 Task: Change the text to number of columns 2.
Action: Mouse moved to (413, 428)
Screenshot: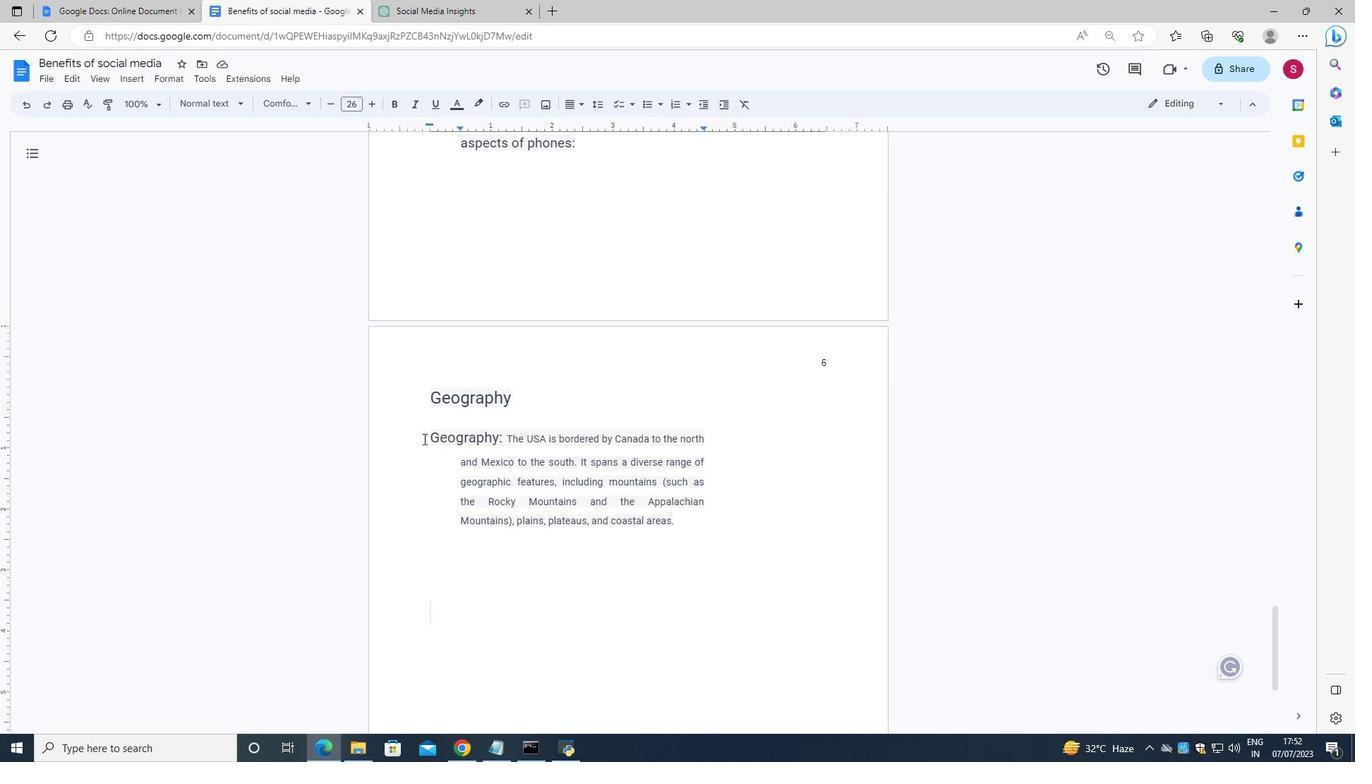 
Action: Mouse pressed left at (413, 428)
Screenshot: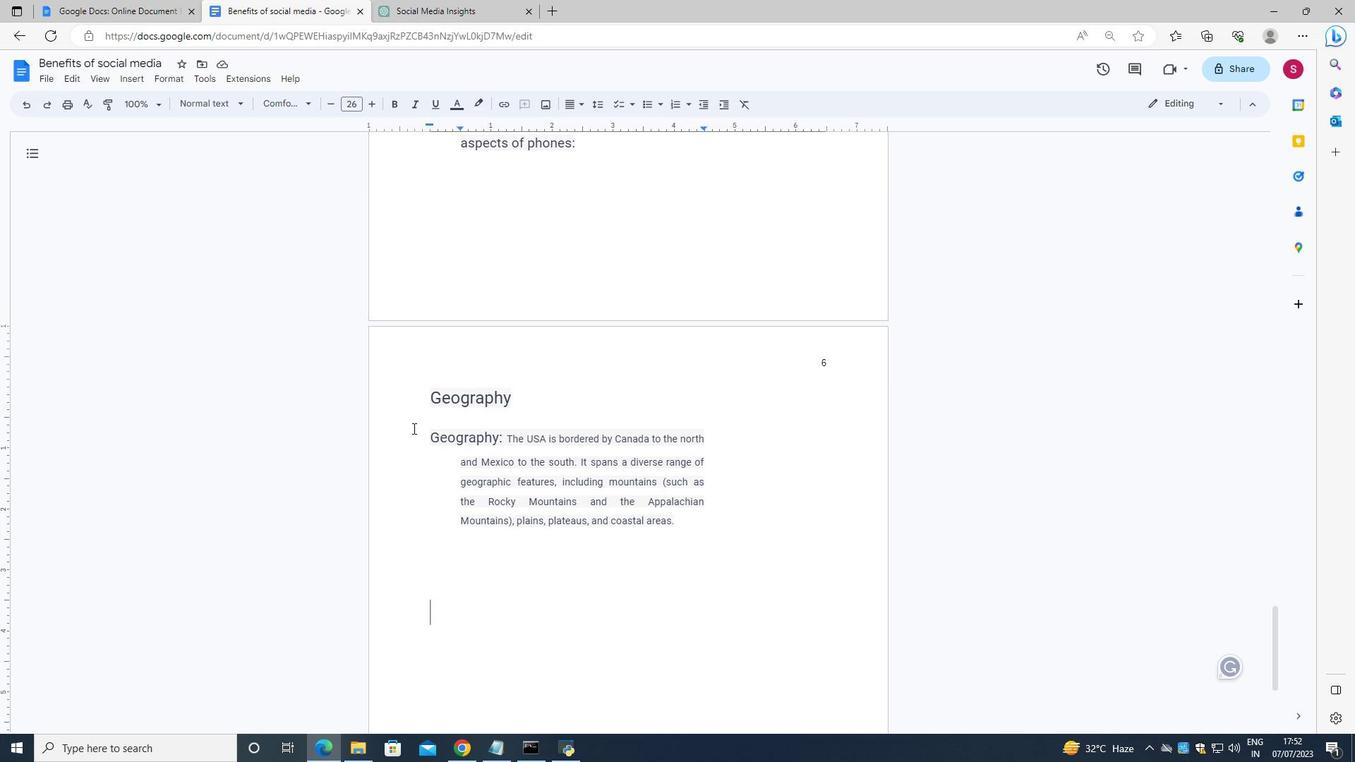 
Action: Mouse moved to (175, 71)
Screenshot: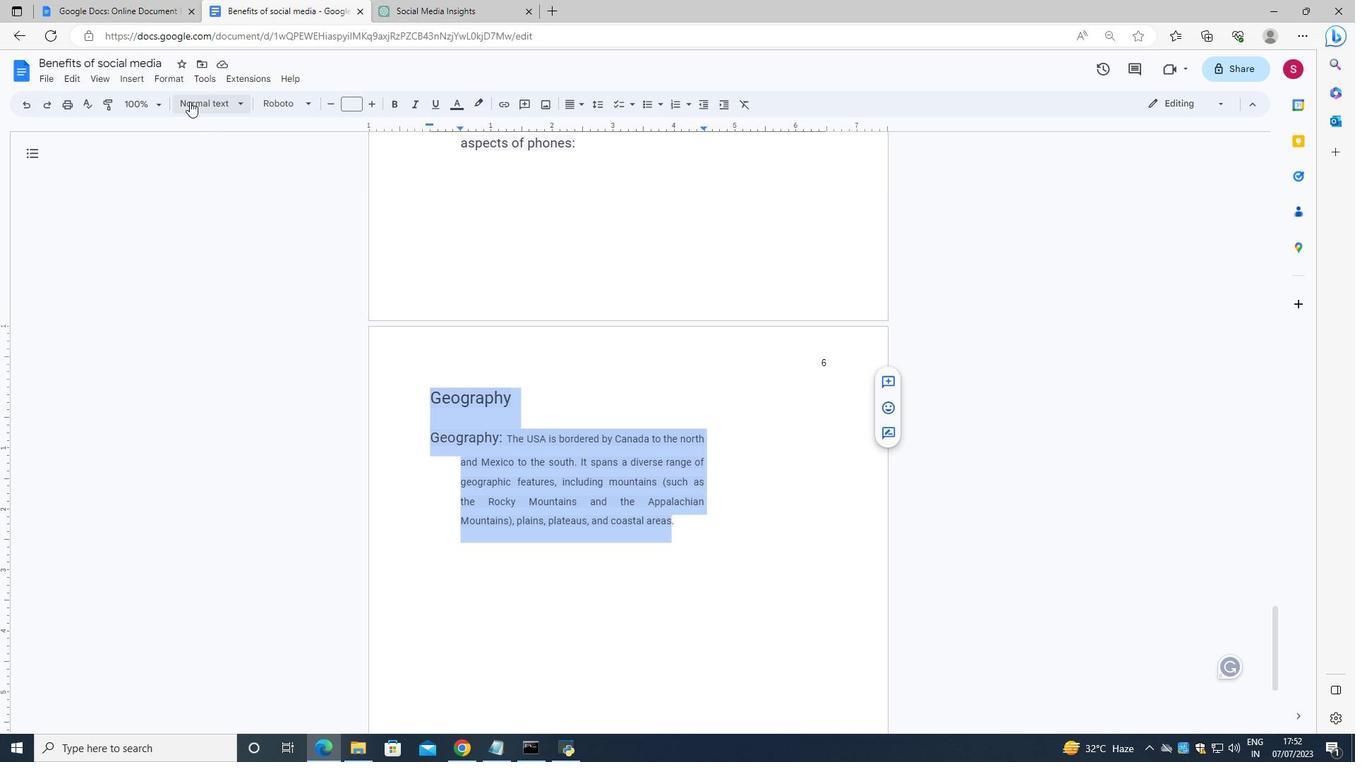 
Action: Mouse pressed left at (175, 71)
Screenshot: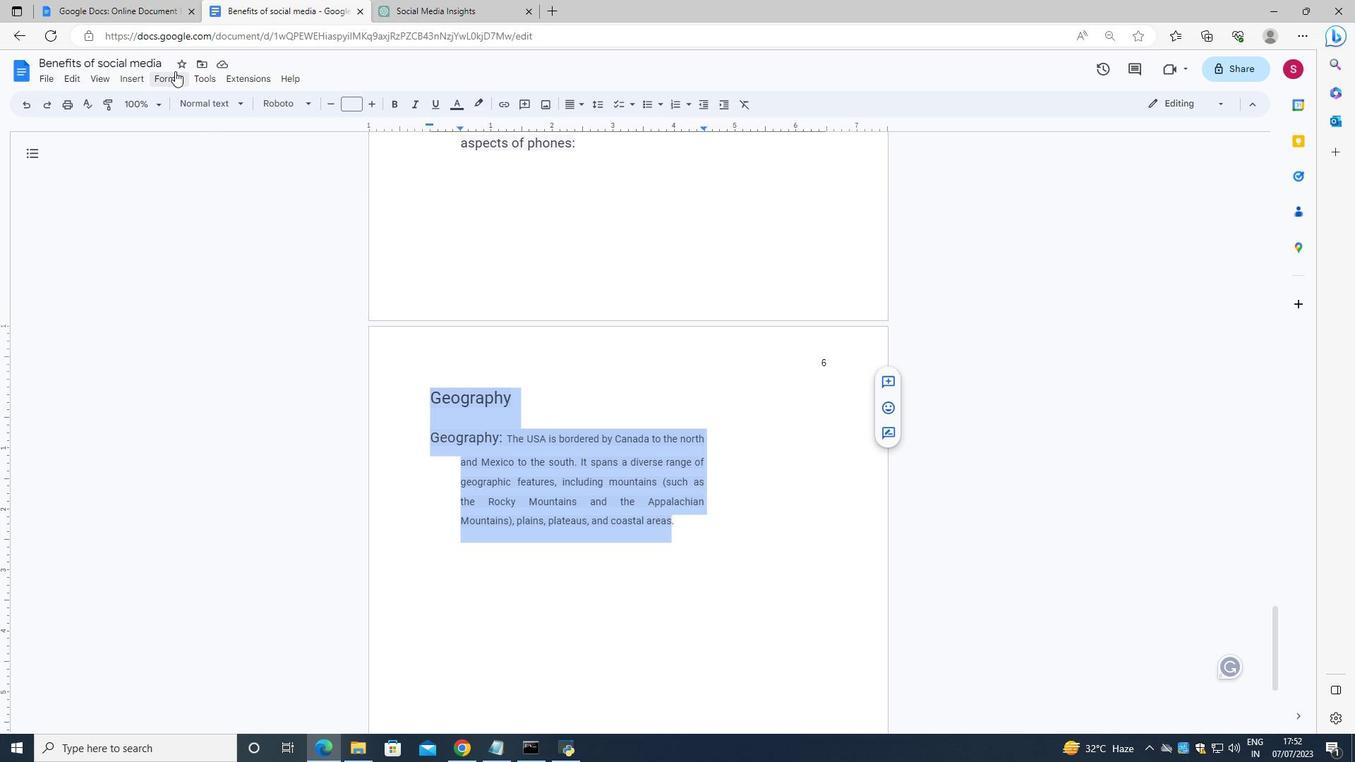 
Action: Mouse moved to (413, 261)
Screenshot: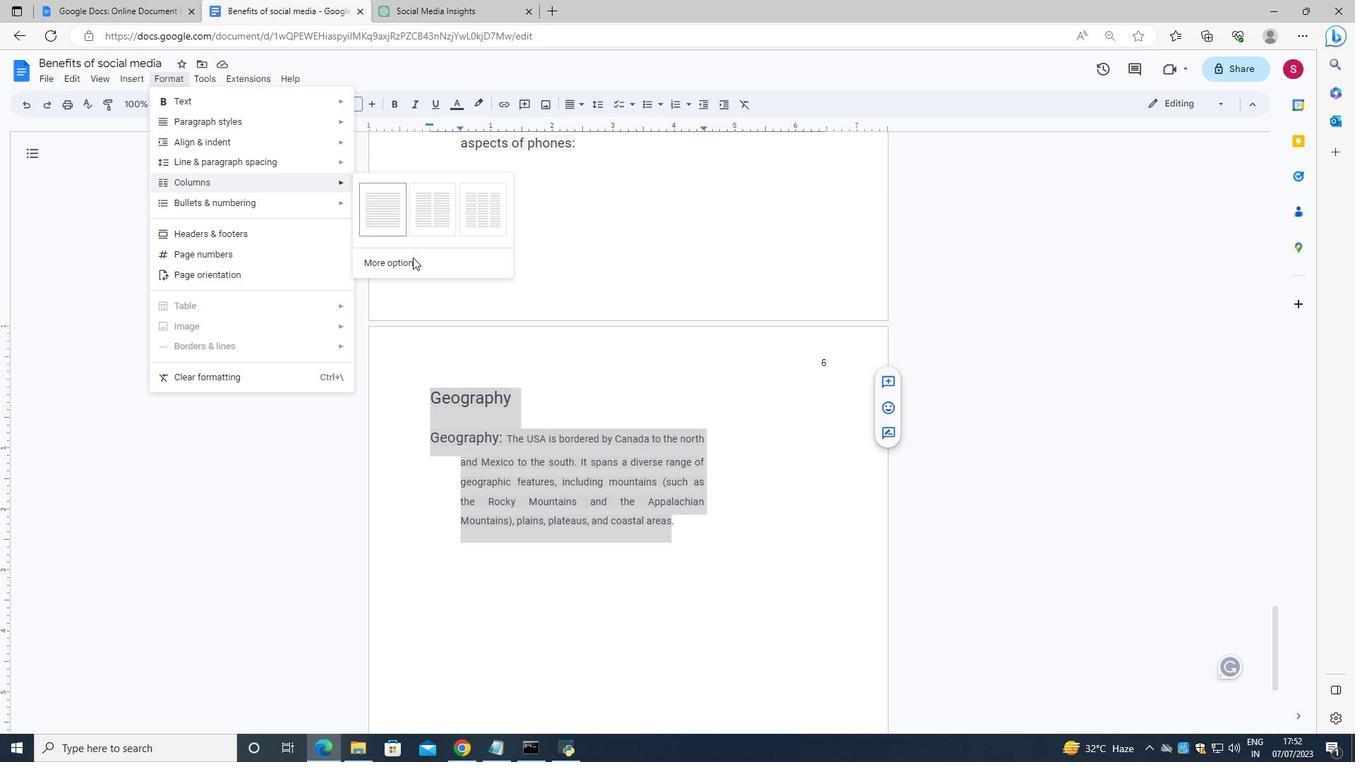 
Action: Mouse pressed left at (413, 261)
Screenshot: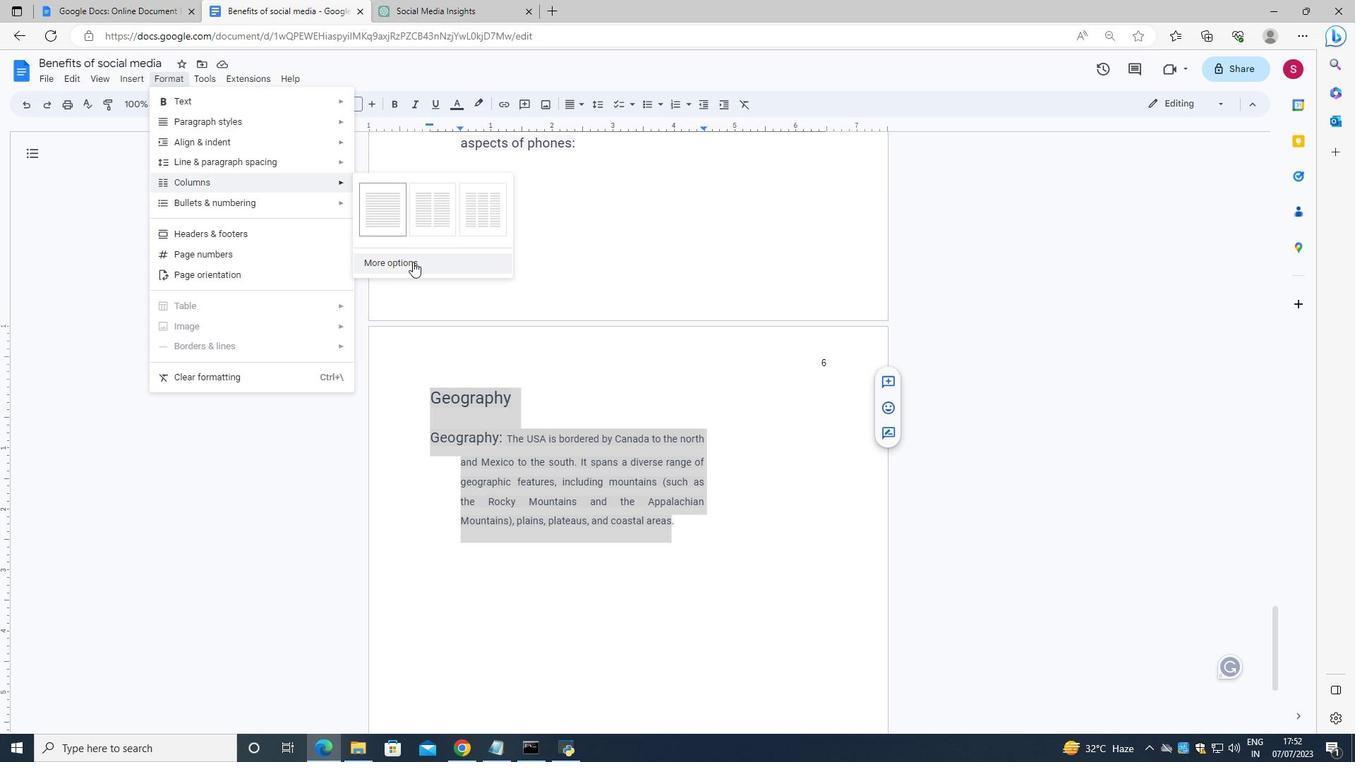 
Action: Mouse moved to (751, 349)
Screenshot: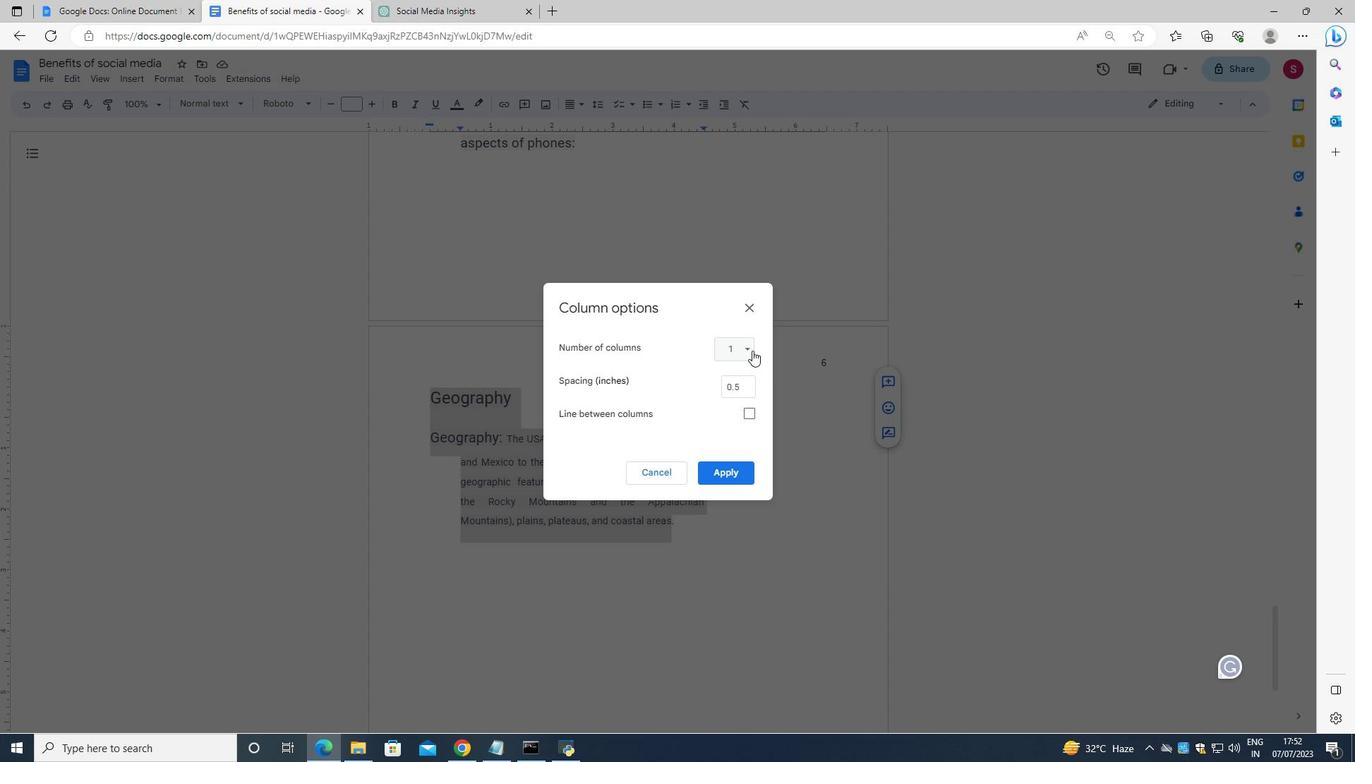 
Action: Mouse pressed left at (751, 349)
Screenshot: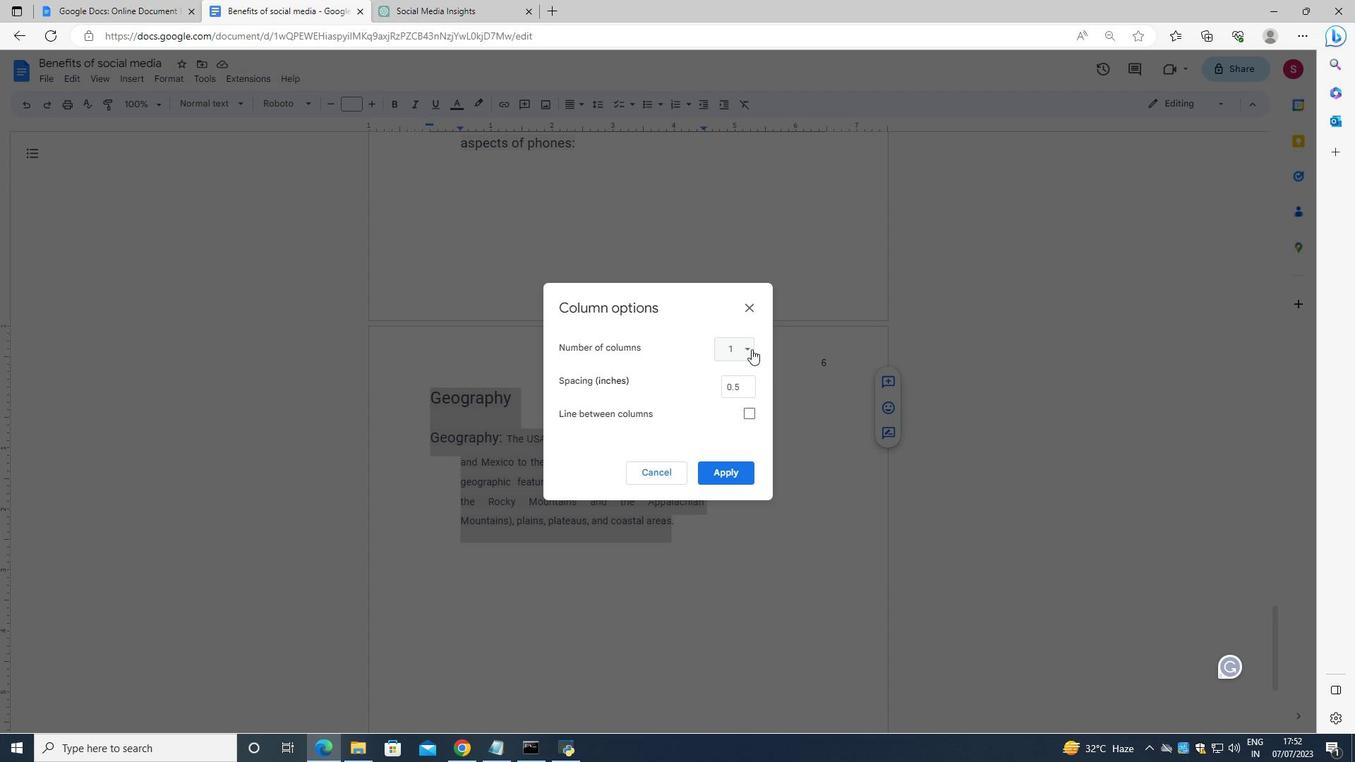 
Action: Mouse moved to (732, 362)
Screenshot: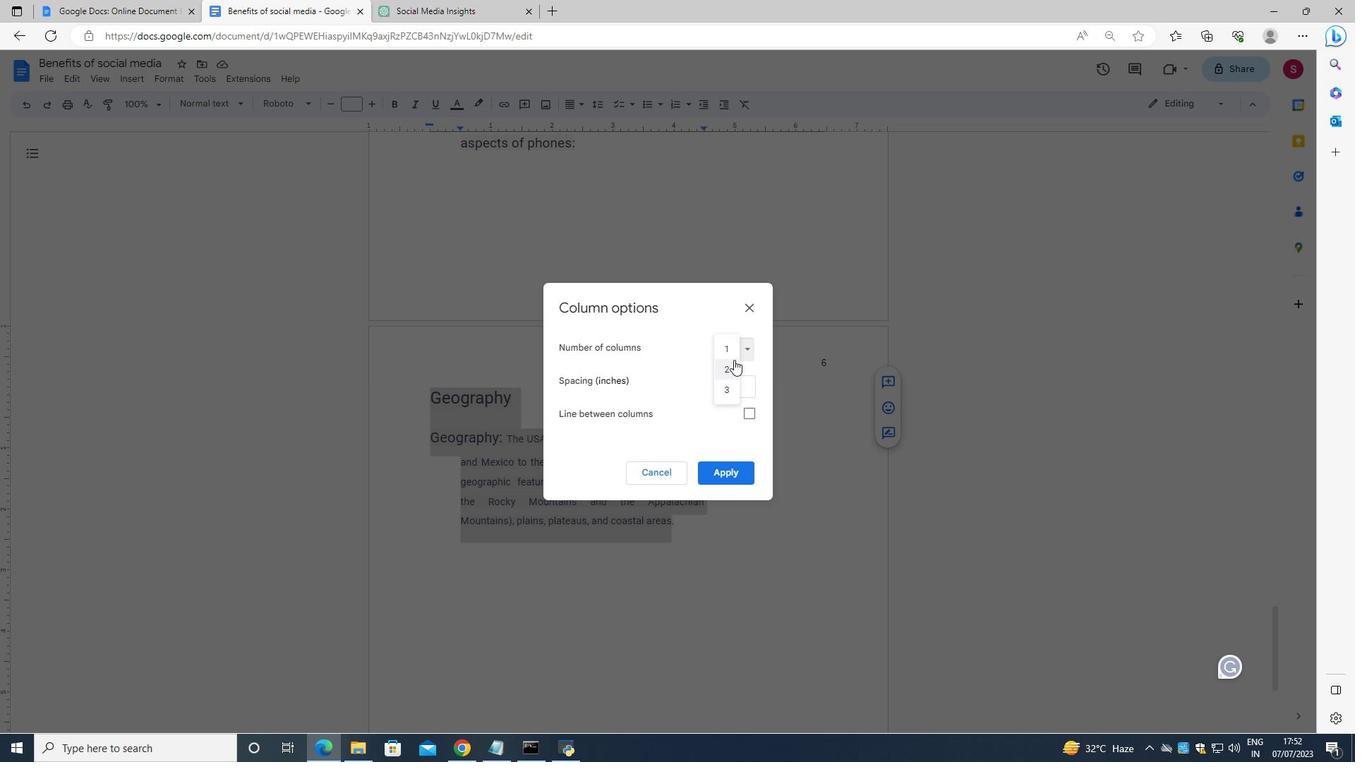 
Action: Mouse pressed left at (732, 362)
Screenshot: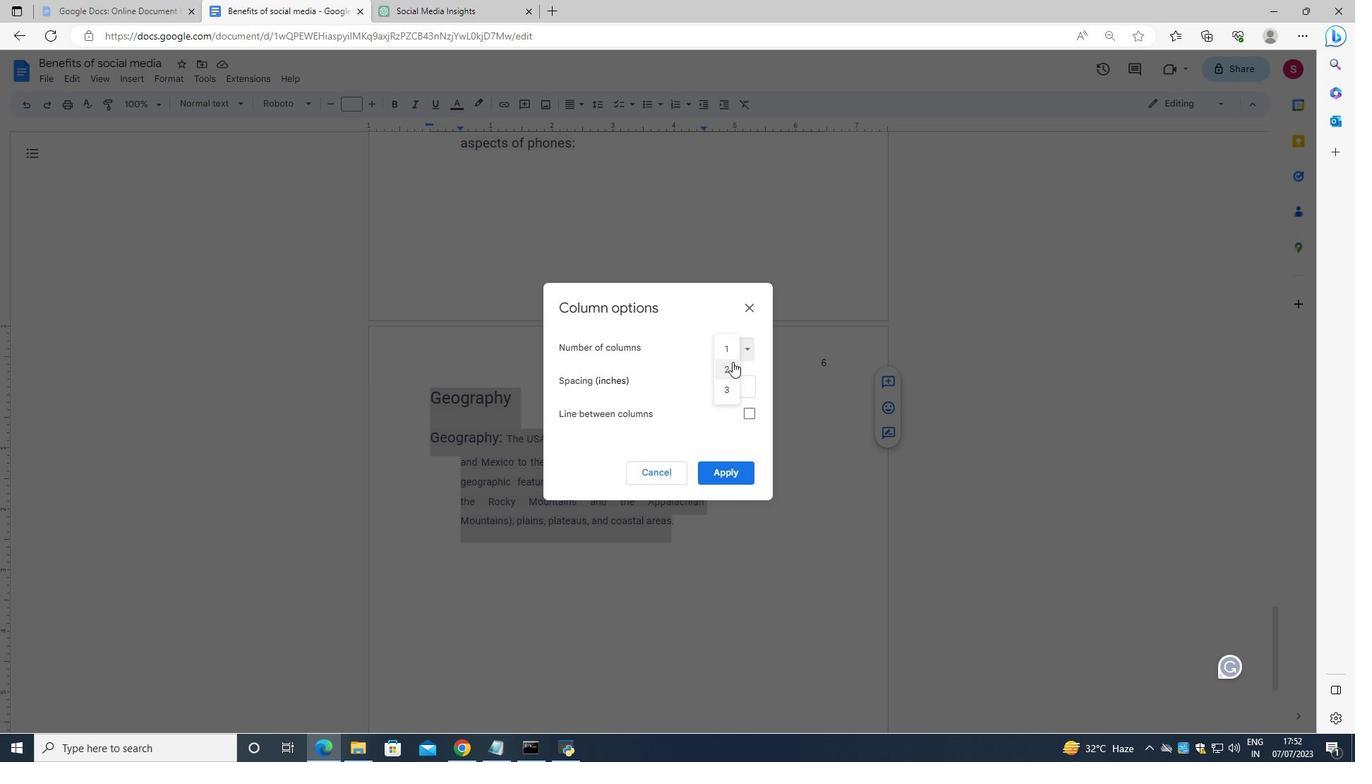 
Action: Mouse moved to (735, 474)
Screenshot: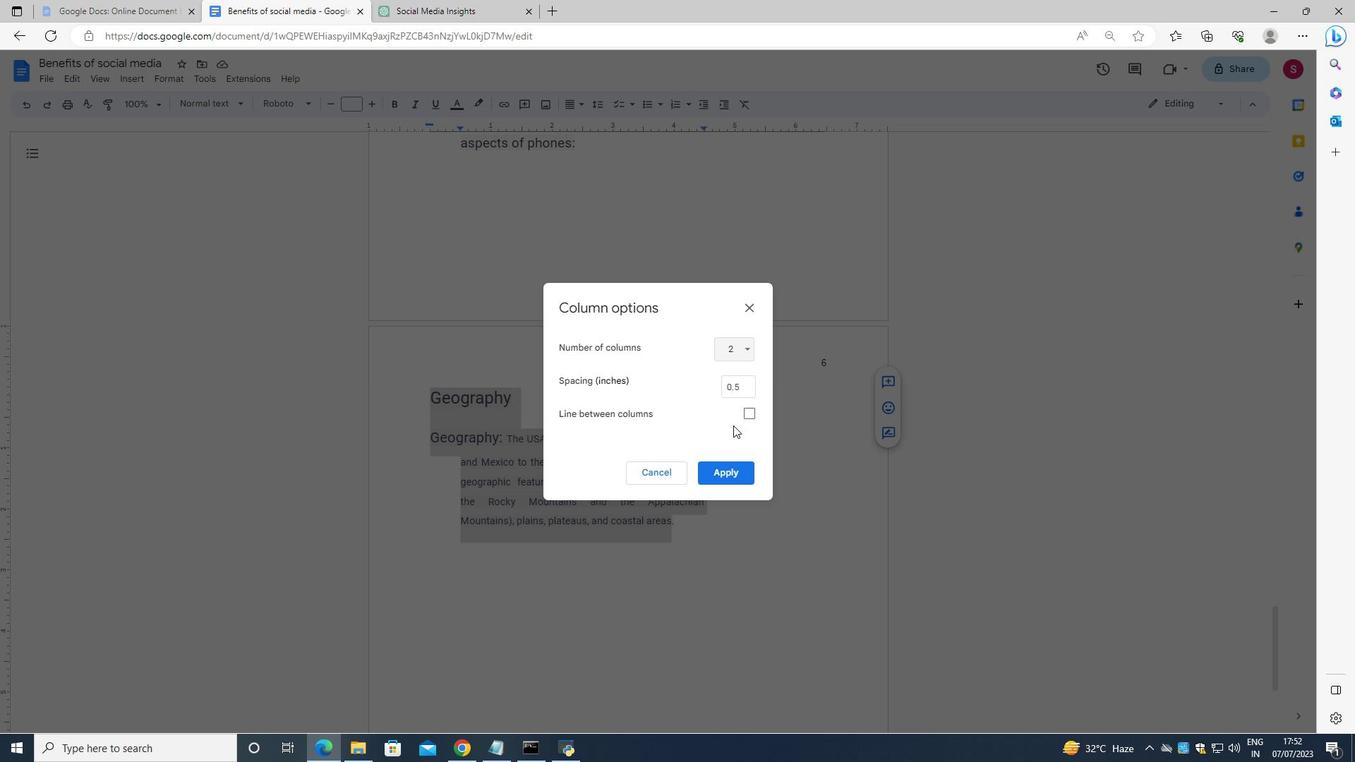 
Action: Mouse pressed left at (735, 474)
Screenshot: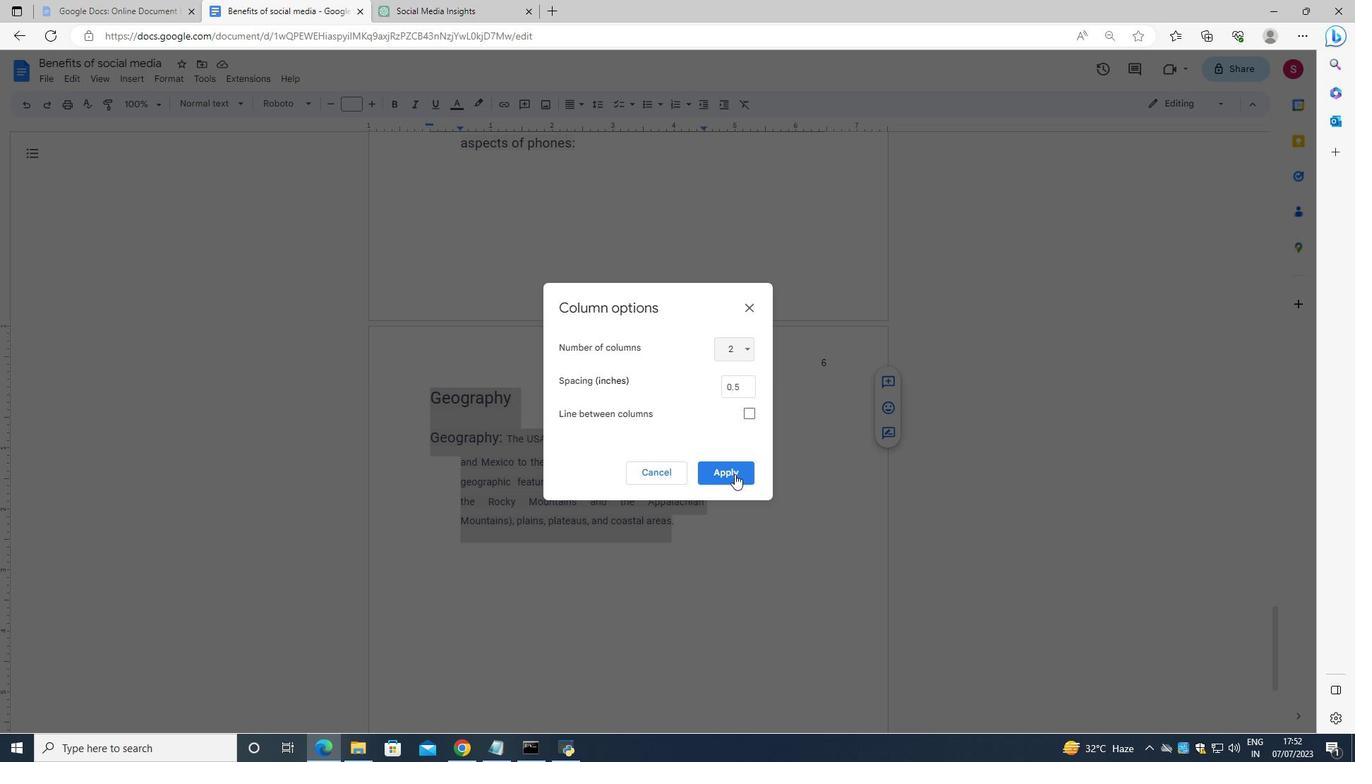 
